 Task: Create a due date automation trigger when advanced on, on the tuesday of the week before a card is due add dates not due next month at 11:00 AM.
Action: Mouse moved to (1101, 87)
Screenshot: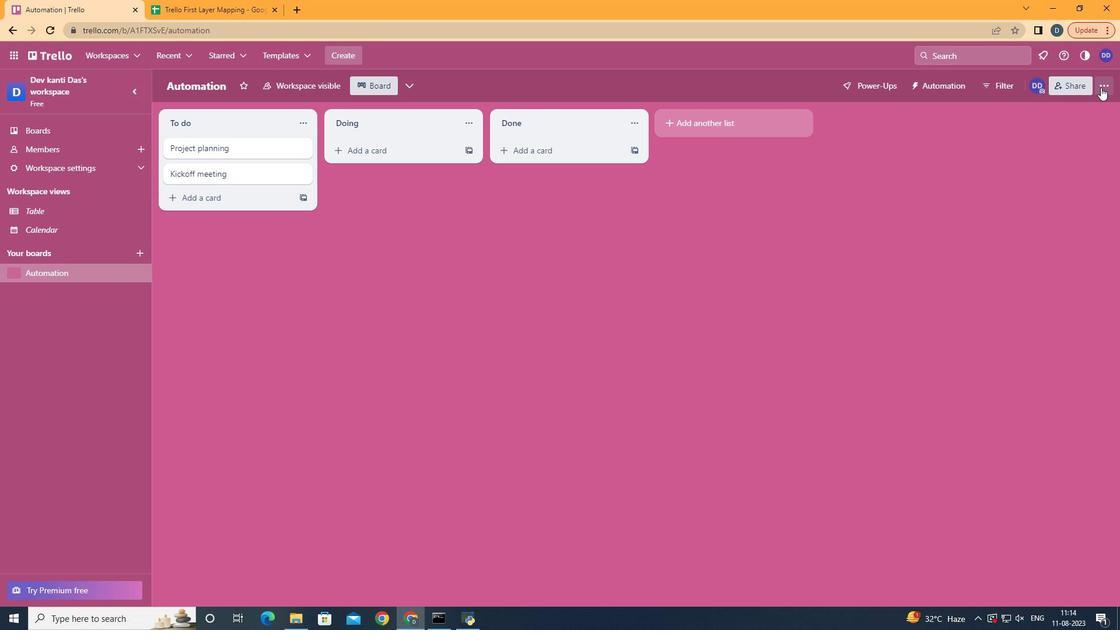 
Action: Mouse pressed left at (1101, 87)
Screenshot: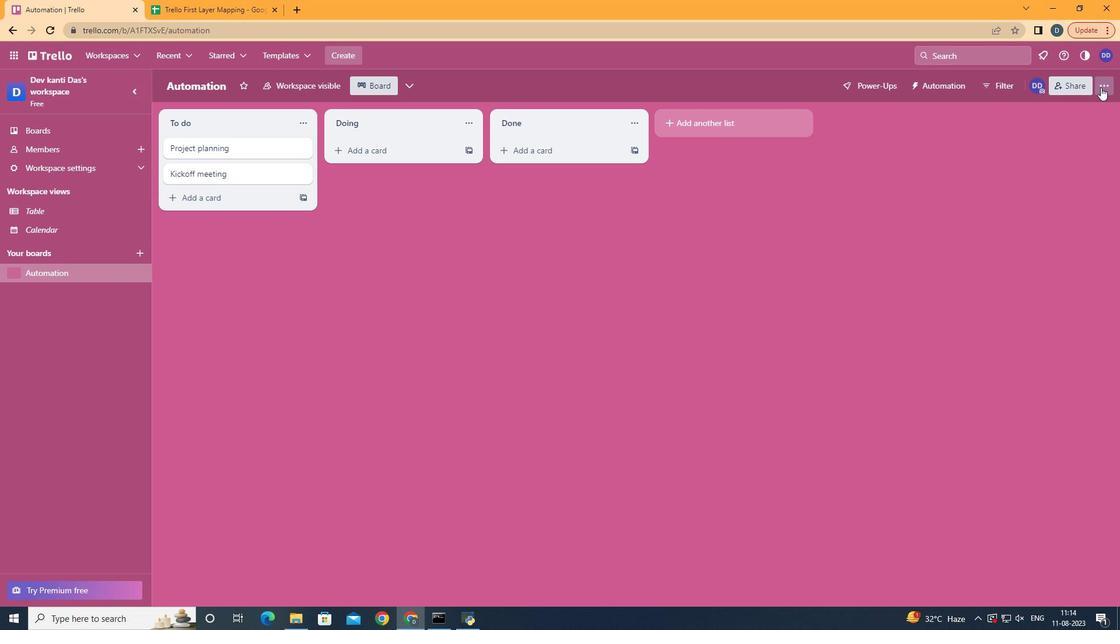 
Action: Mouse moved to (1045, 247)
Screenshot: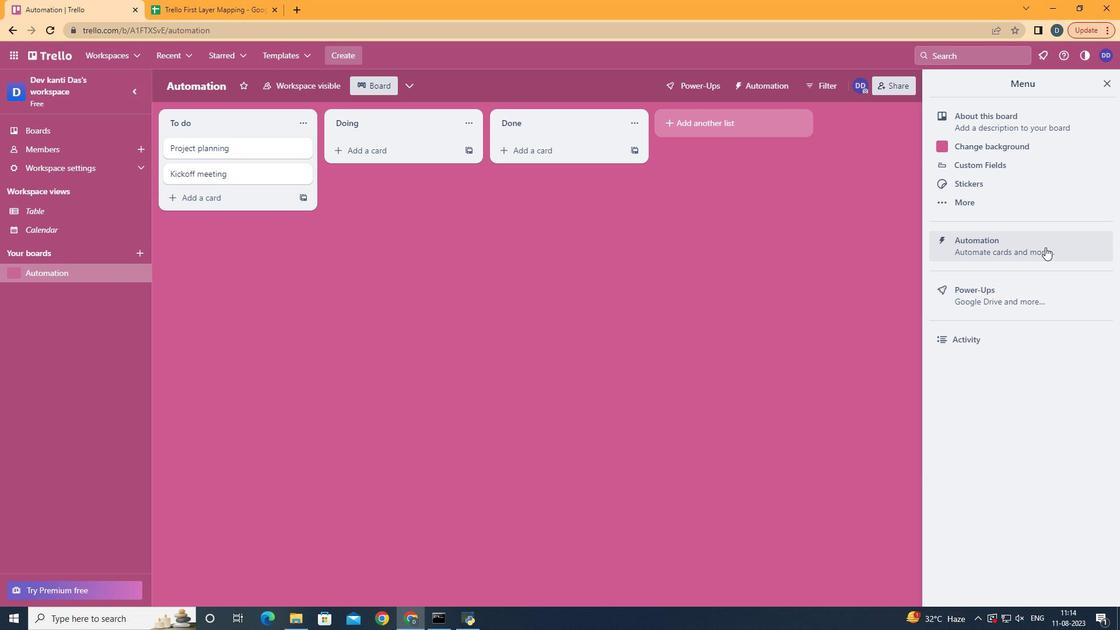 
Action: Mouse pressed left at (1045, 247)
Screenshot: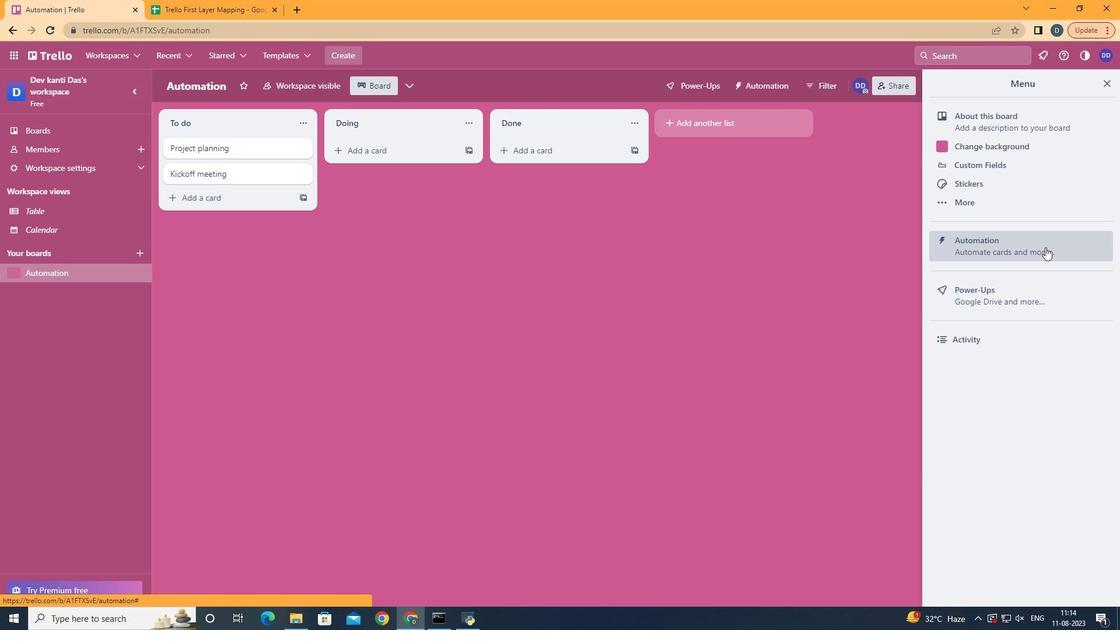 
Action: Mouse moved to (197, 229)
Screenshot: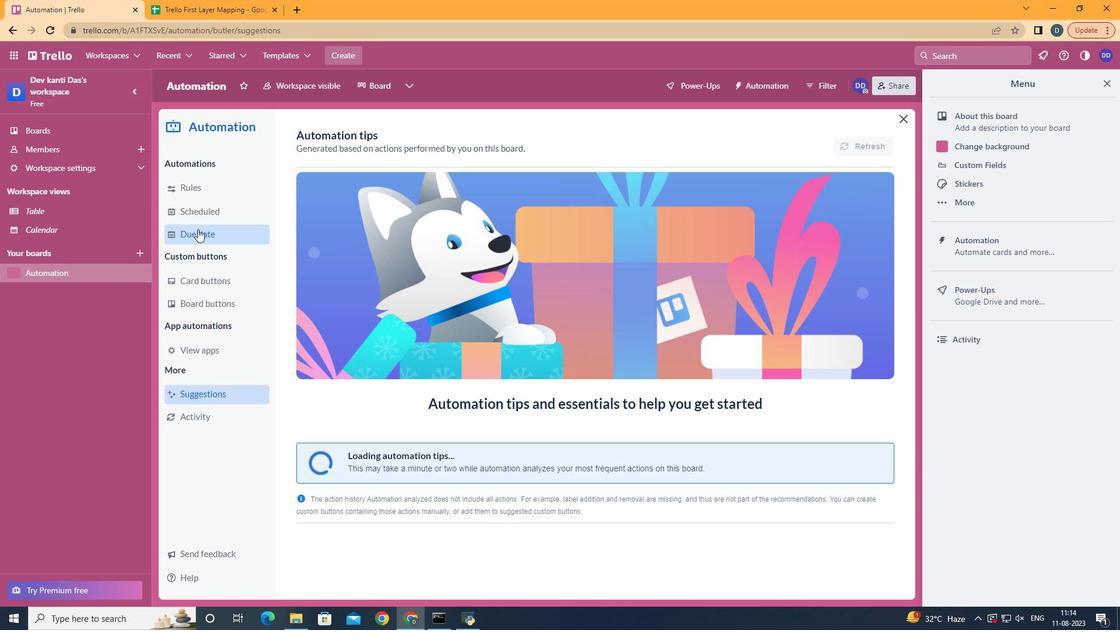 
Action: Mouse pressed left at (197, 229)
Screenshot: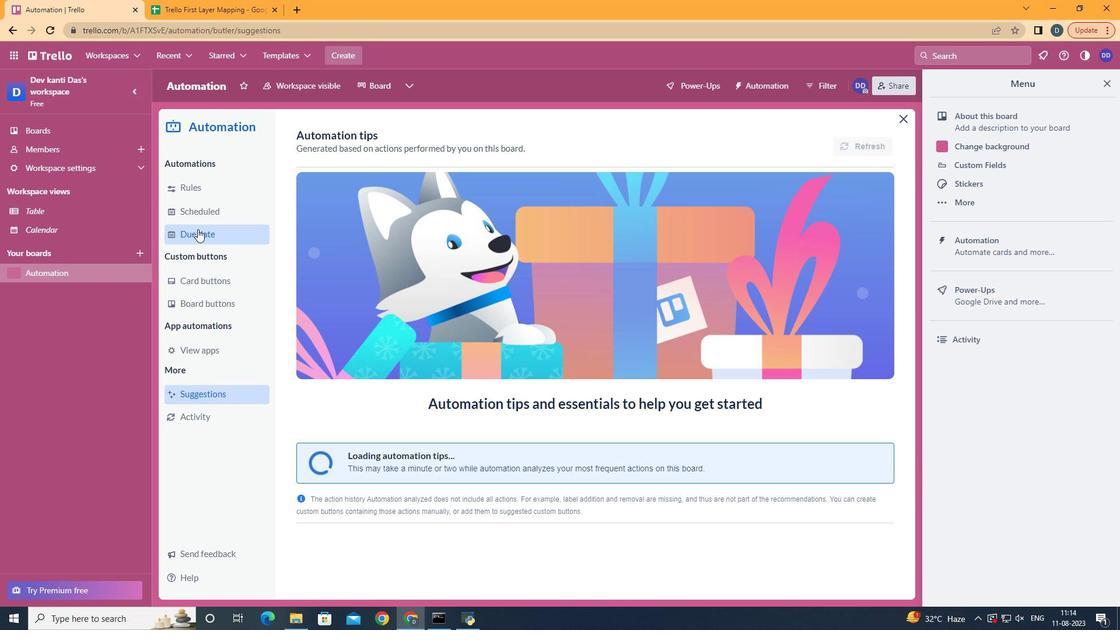 
Action: Mouse moved to (815, 140)
Screenshot: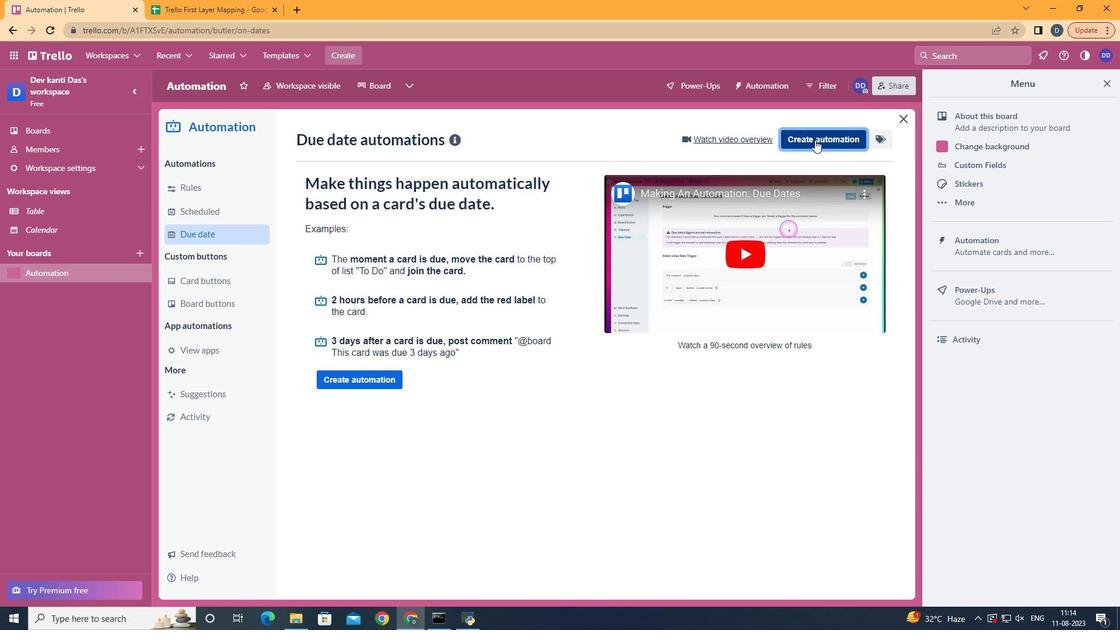 
Action: Mouse pressed left at (815, 140)
Screenshot: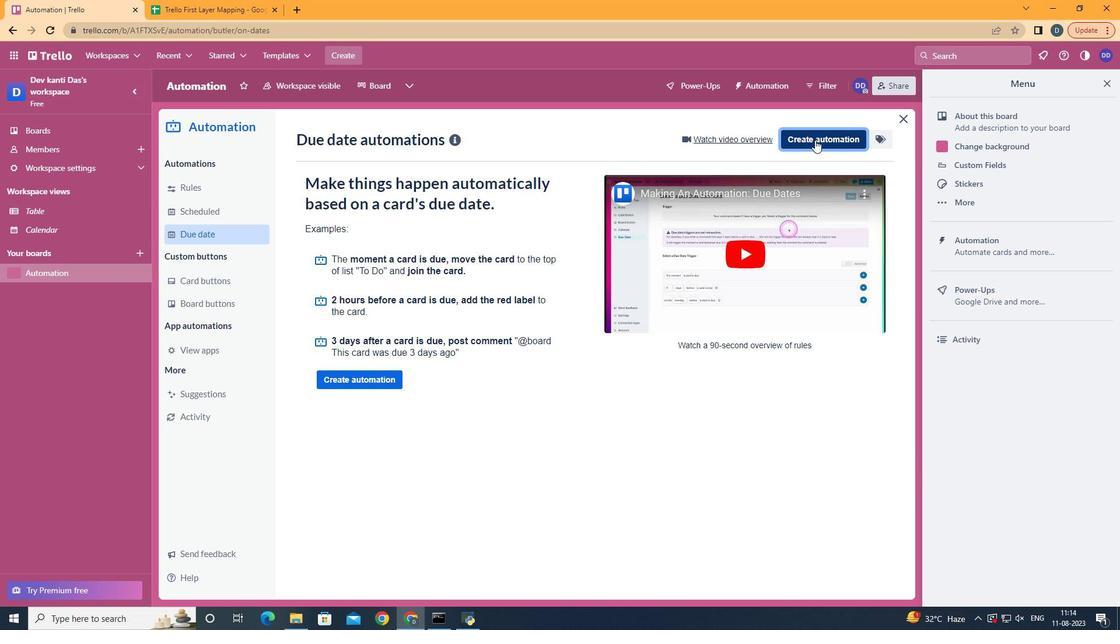 
Action: Mouse moved to (647, 244)
Screenshot: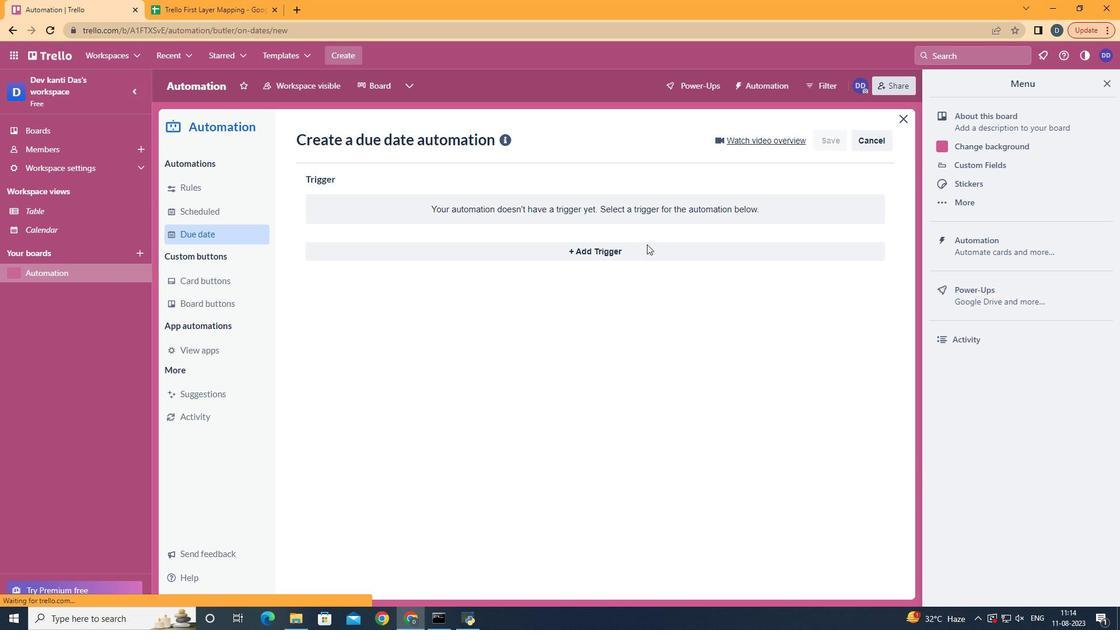 
Action: Mouse pressed left at (647, 244)
Screenshot: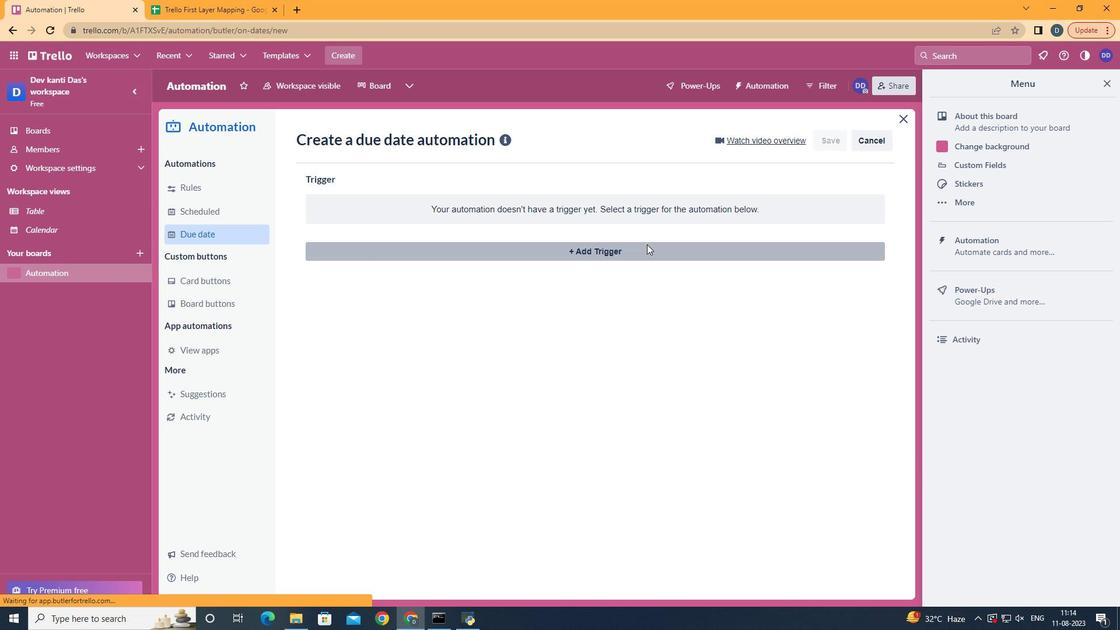 
Action: Mouse moved to (392, 328)
Screenshot: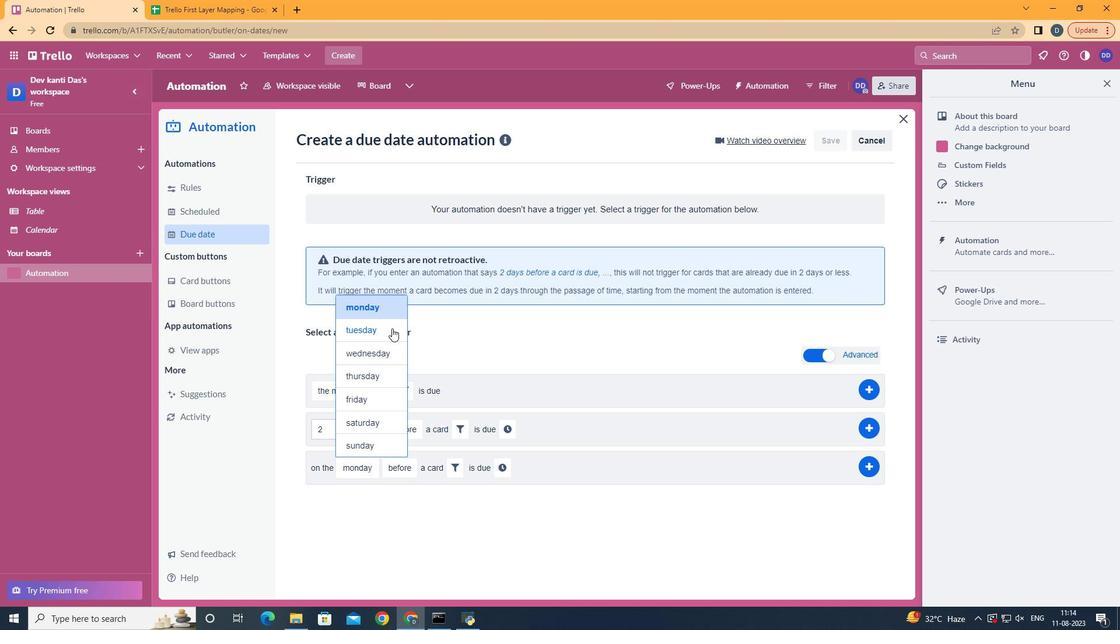 
Action: Mouse pressed left at (392, 328)
Screenshot: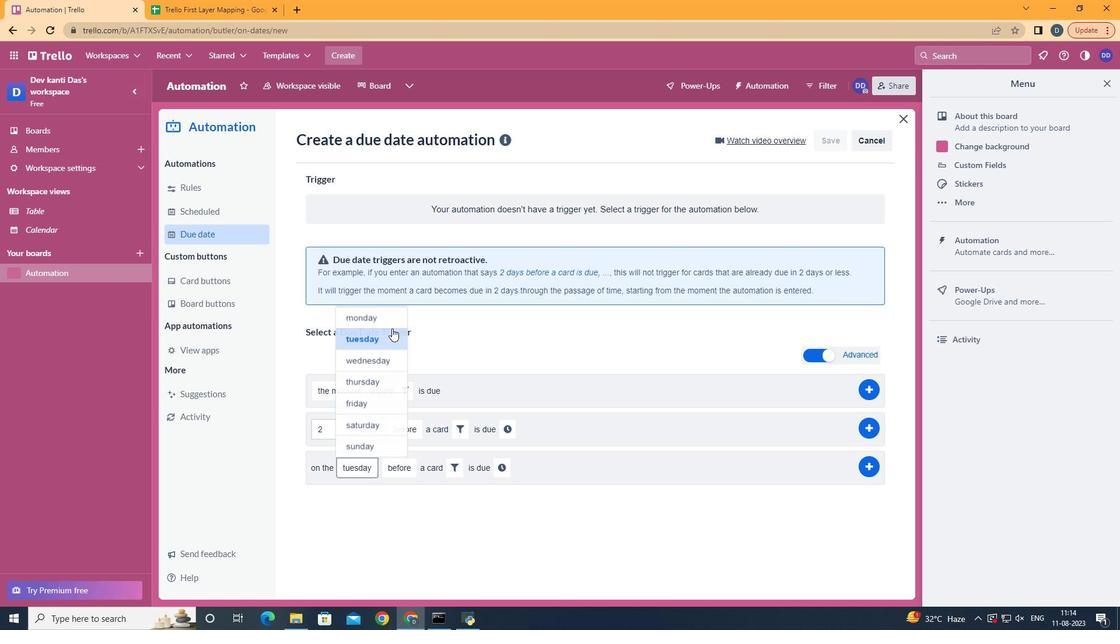 
Action: Mouse moved to (417, 558)
Screenshot: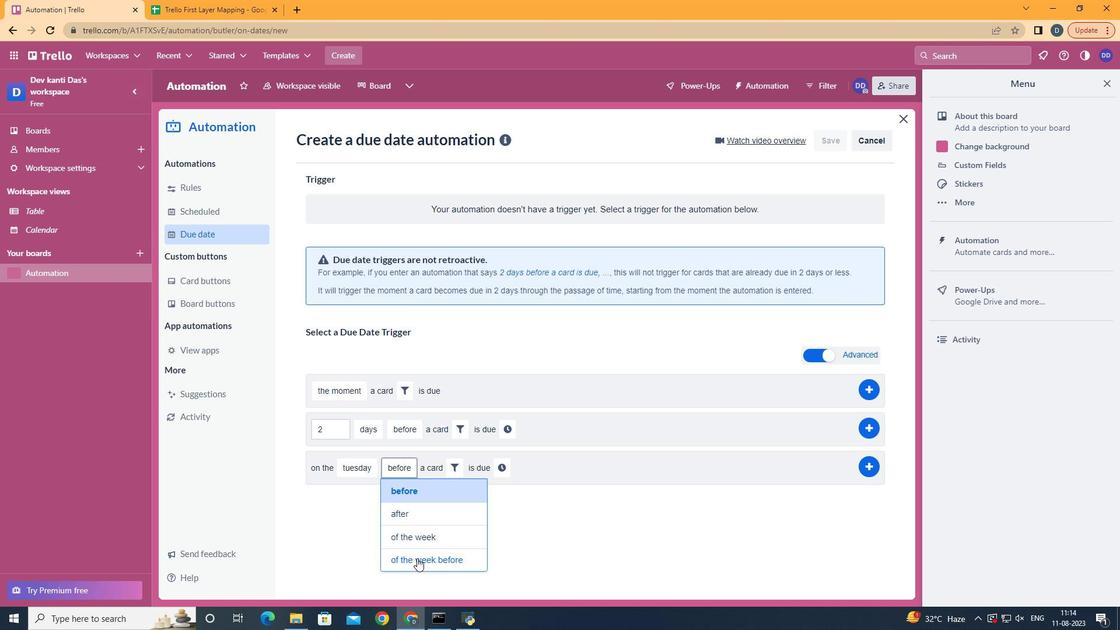 
Action: Mouse pressed left at (417, 558)
Screenshot: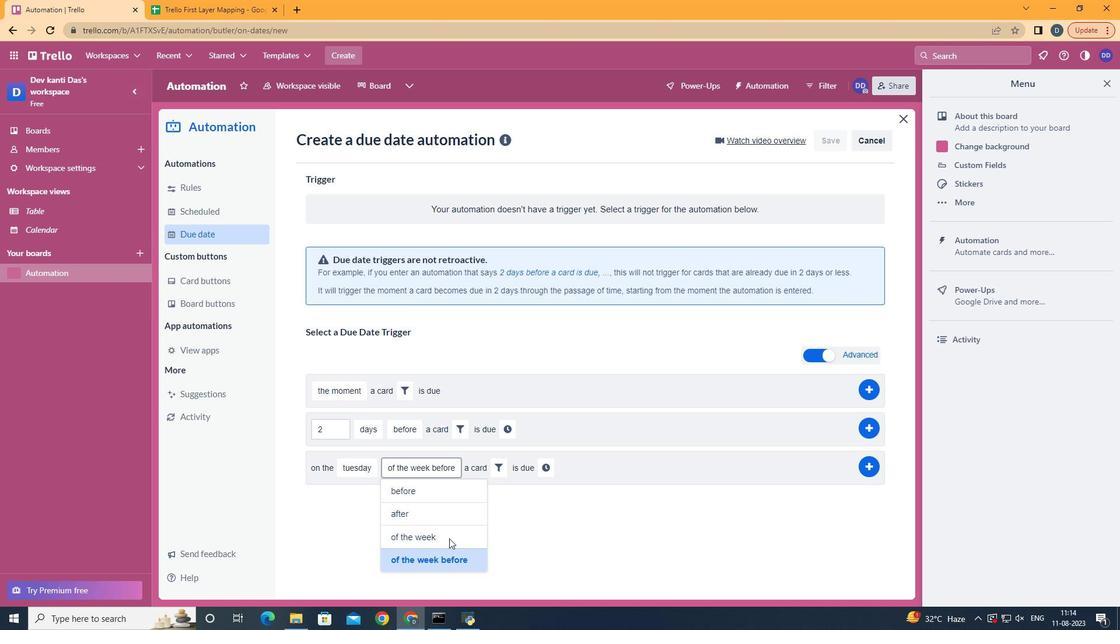 
Action: Mouse moved to (506, 467)
Screenshot: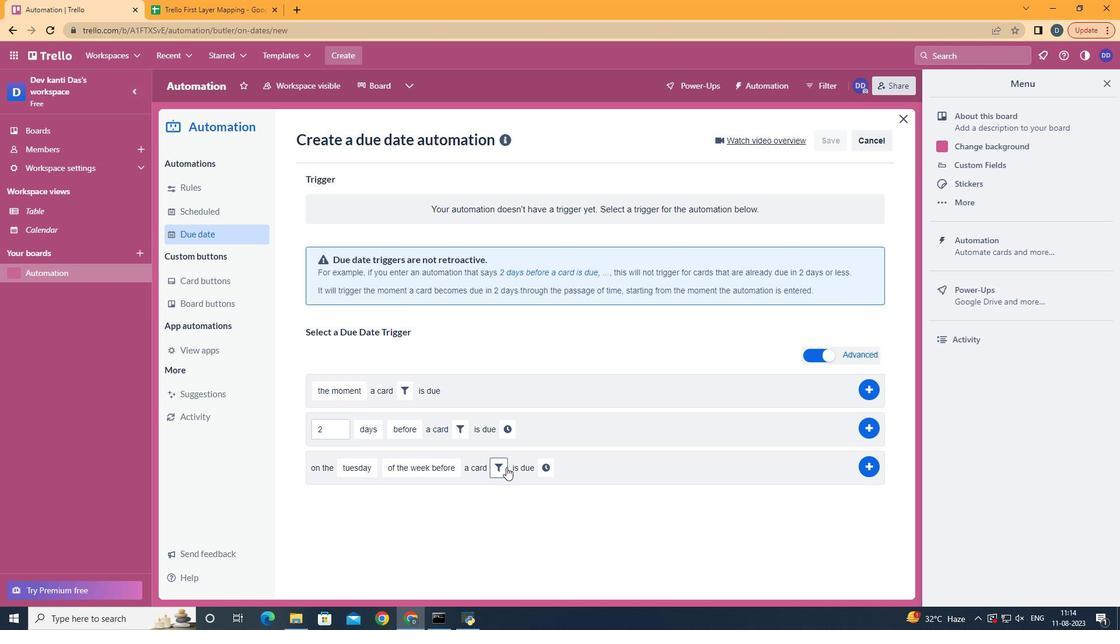
Action: Mouse pressed left at (506, 467)
Screenshot: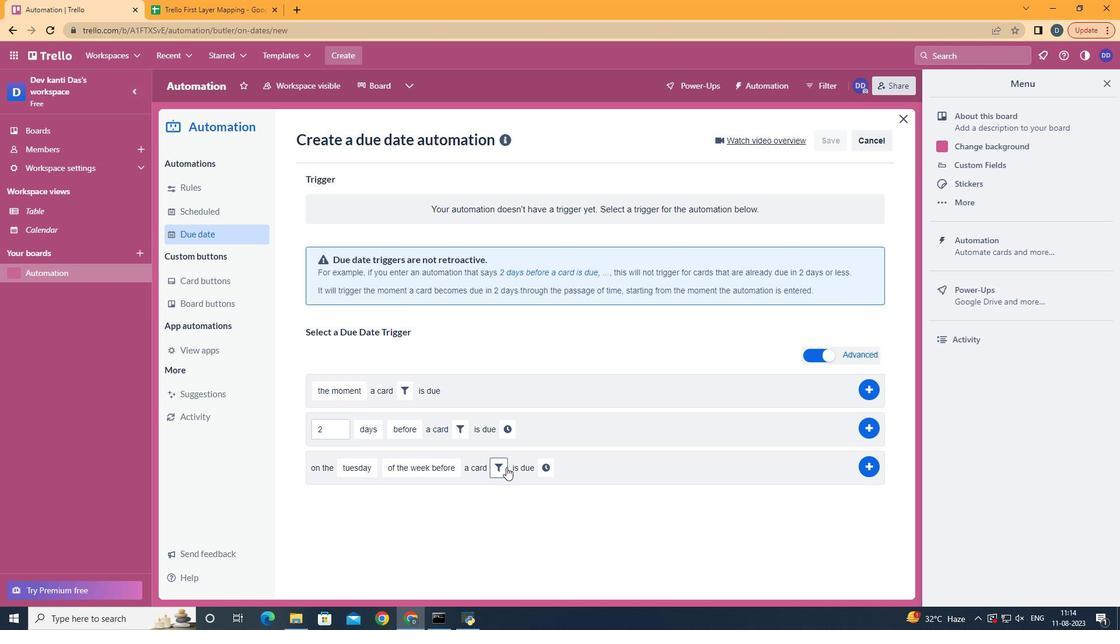 
Action: Mouse moved to (580, 501)
Screenshot: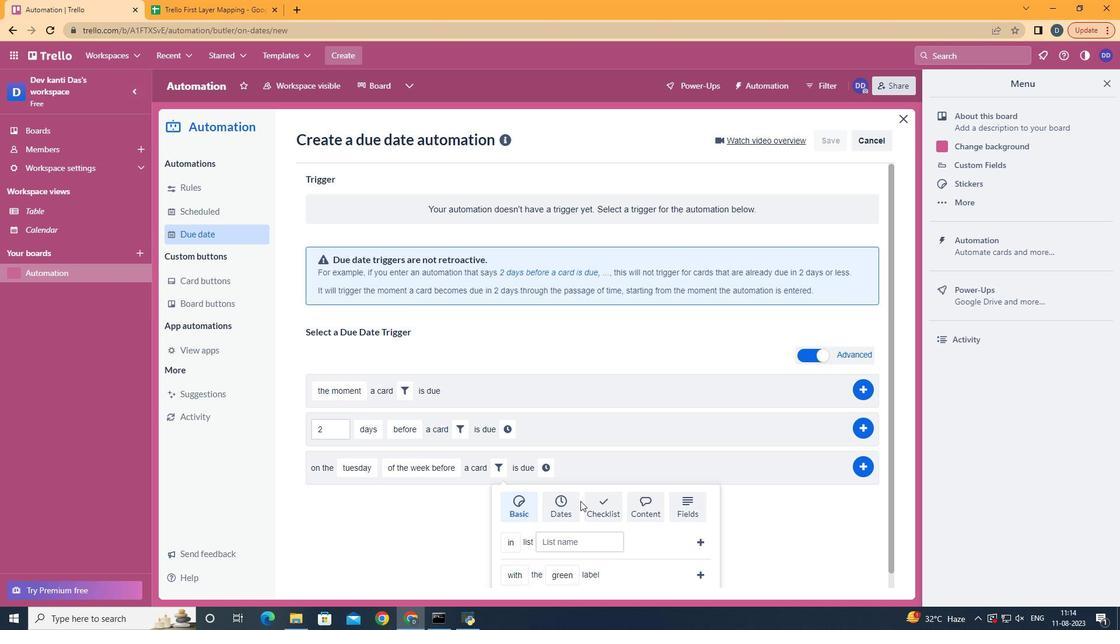 
Action: Mouse pressed left at (580, 501)
Screenshot: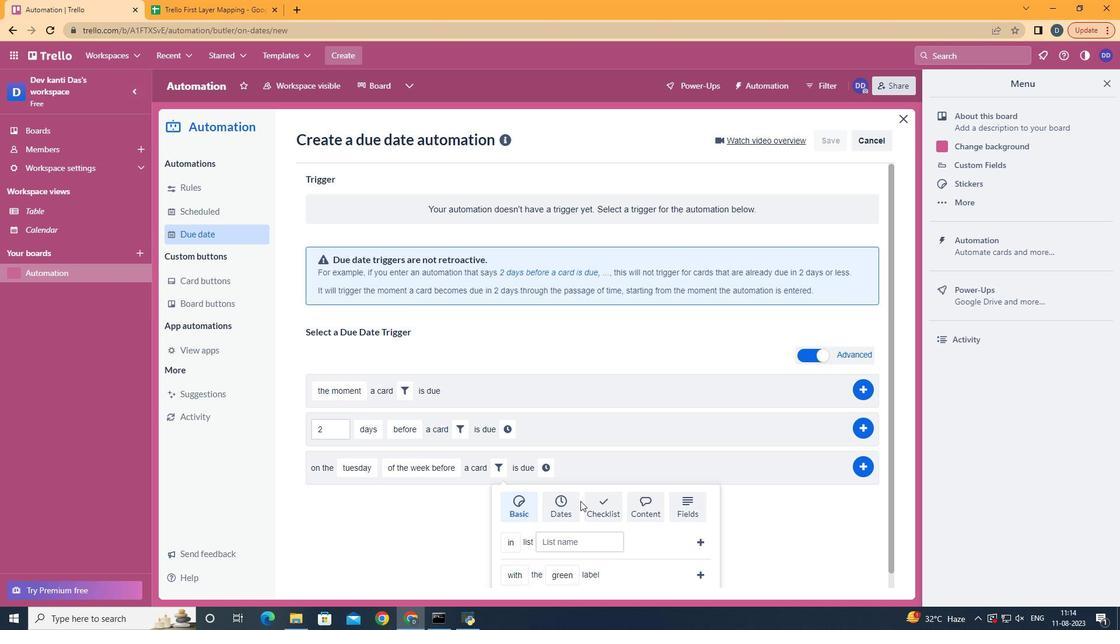 
Action: Mouse moved to (574, 503)
Screenshot: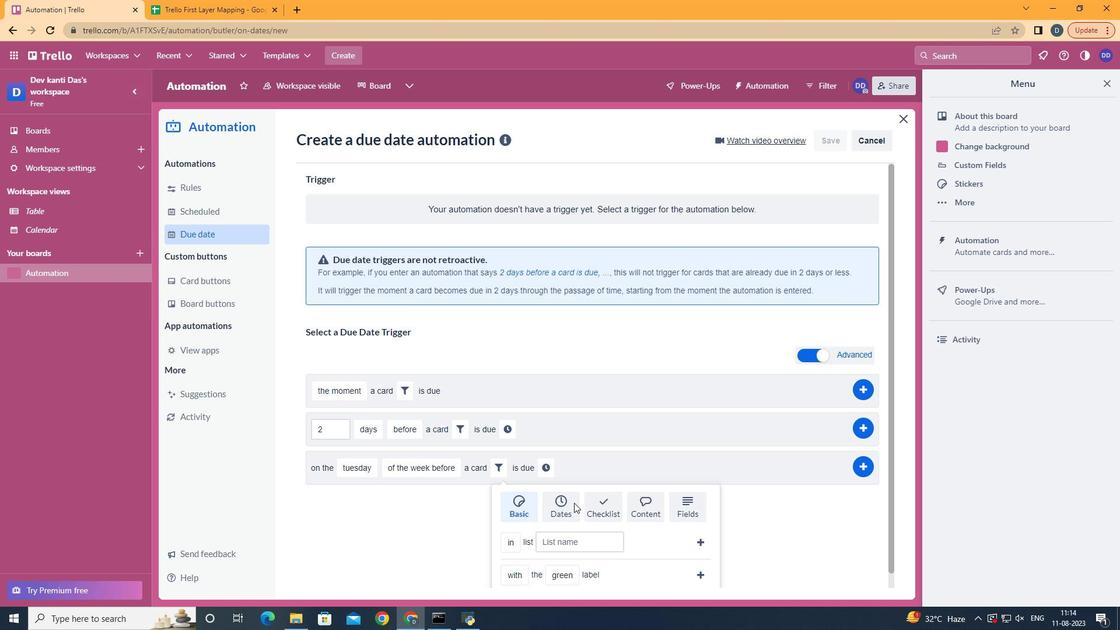 
Action: Mouse pressed left at (574, 503)
Screenshot: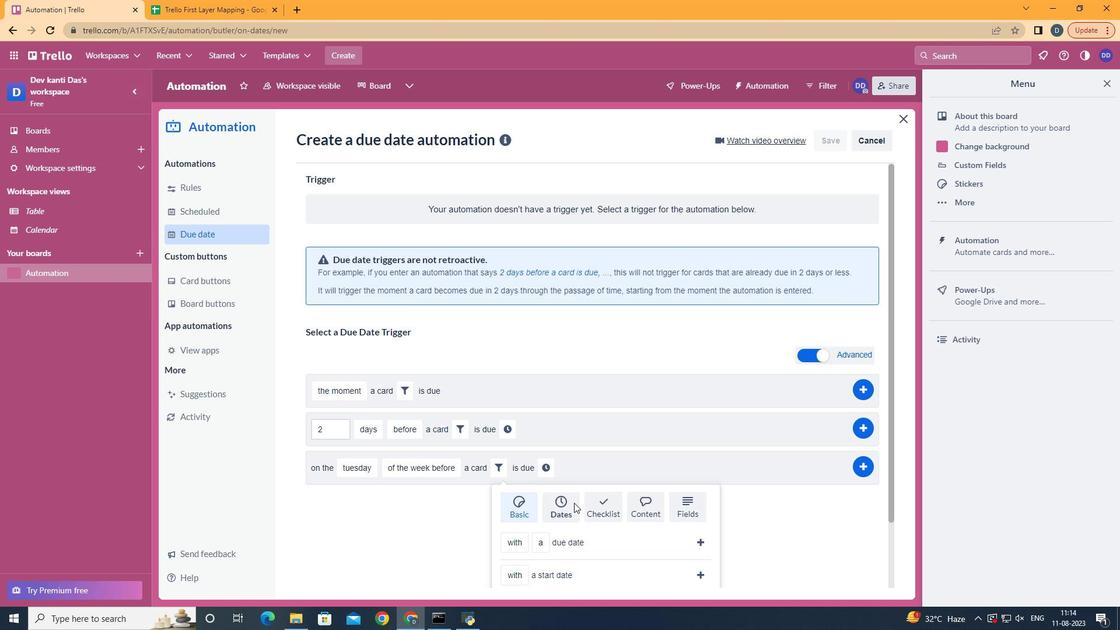 
Action: Mouse scrolled (574, 502) with delta (0, 0)
Screenshot: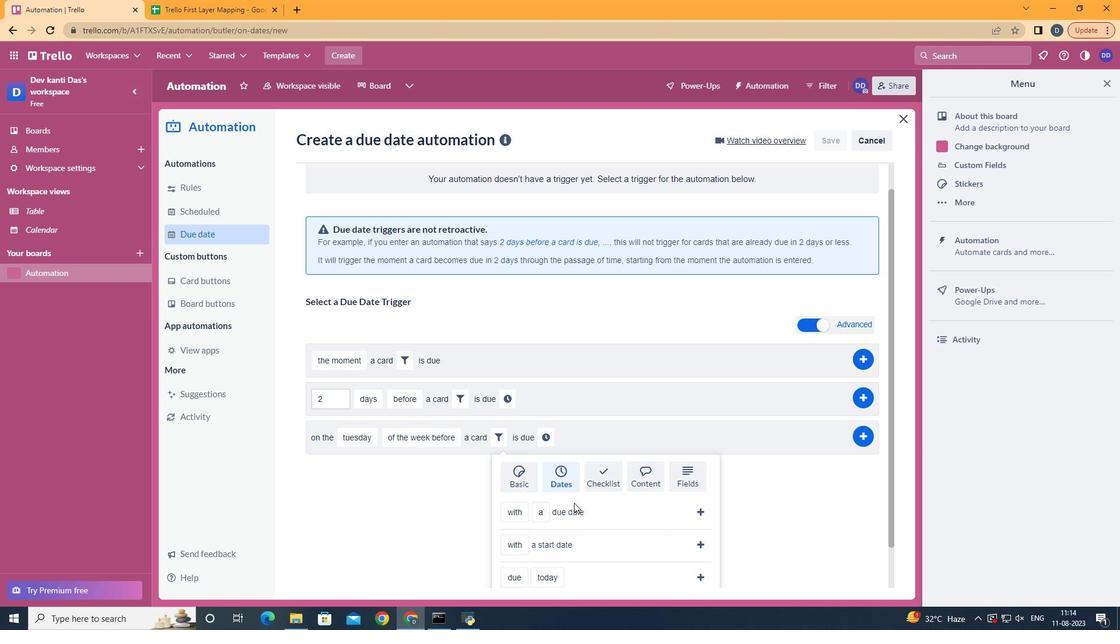 
Action: Mouse scrolled (574, 502) with delta (0, 0)
Screenshot: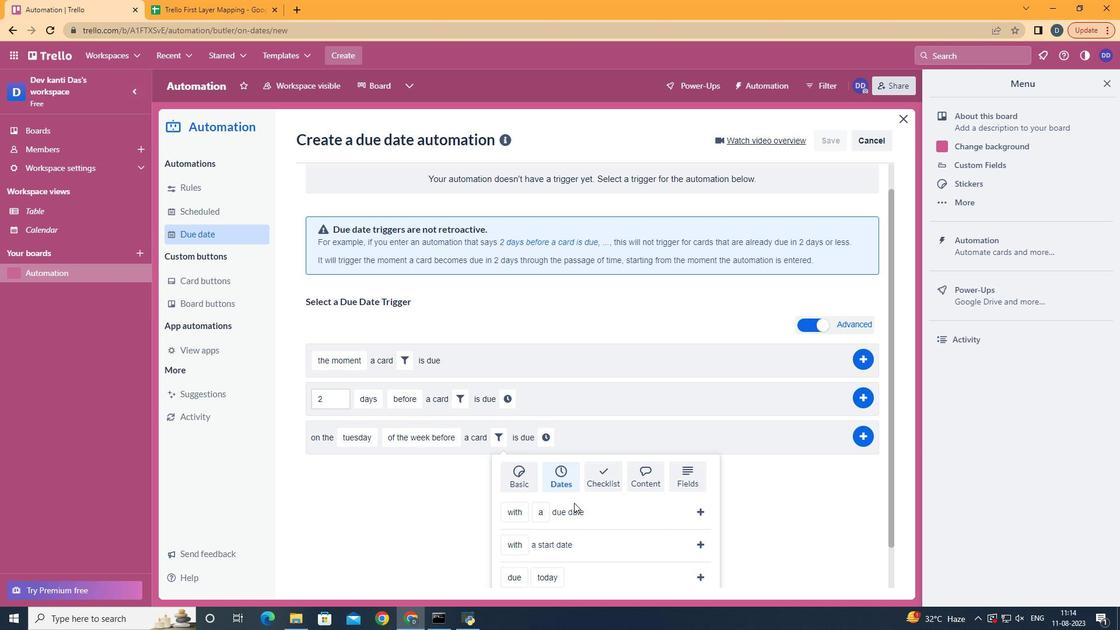 
Action: Mouse scrolled (574, 502) with delta (0, 0)
Screenshot: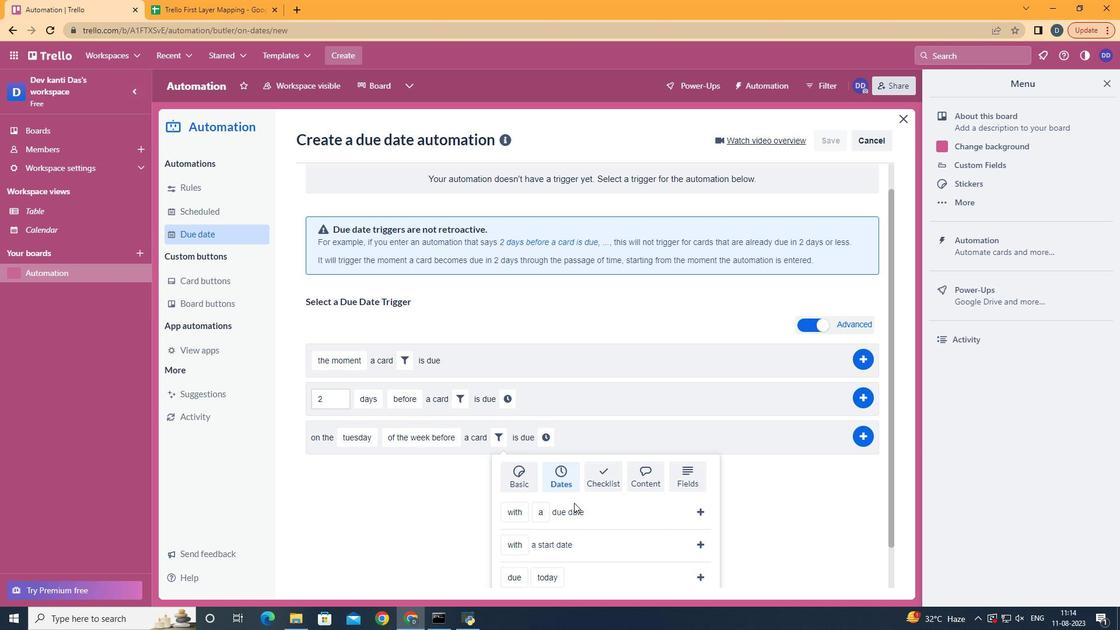
Action: Mouse moved to (552, 463)
Screenshot: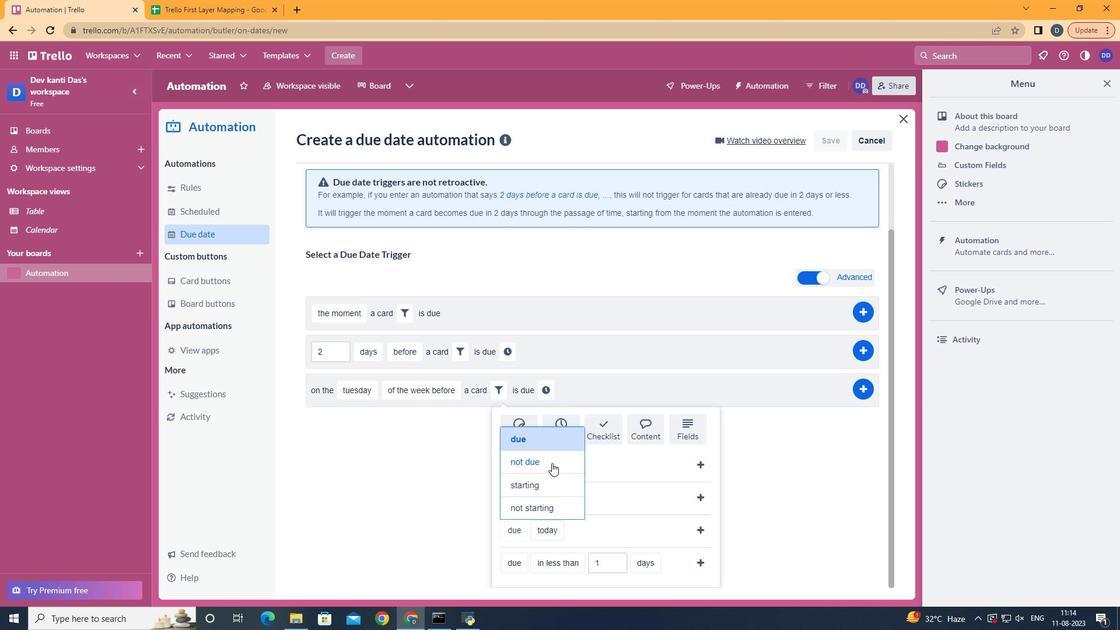 
Action: Mouse pressed left at (552, 463)
Screenshot: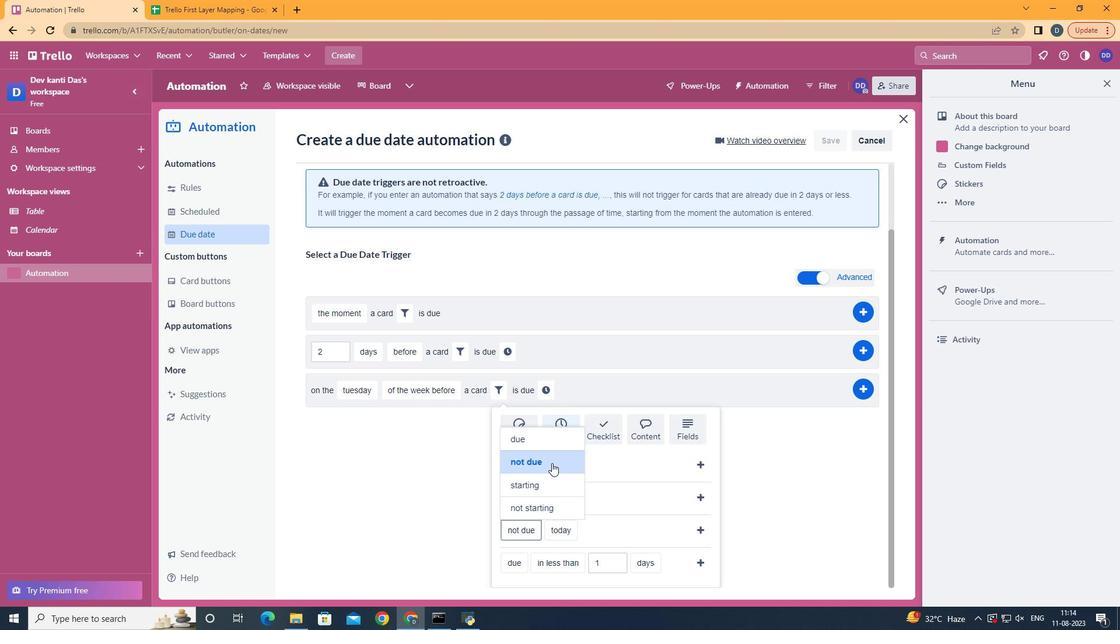 
Action: Mouse moved to (570, 512)
Screenshot: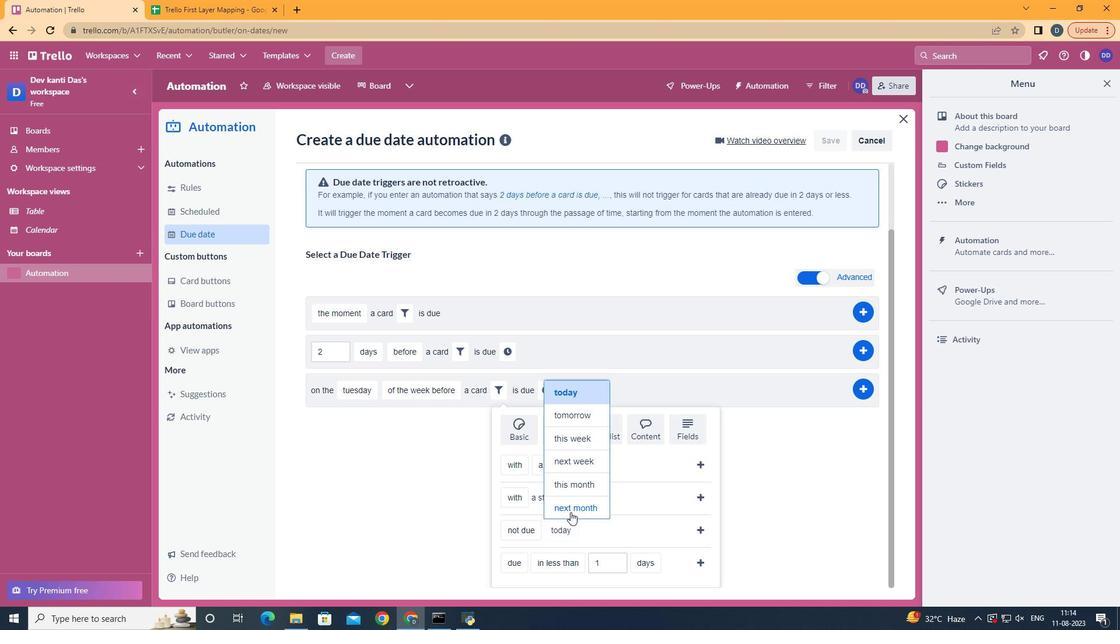 
Action: Mouse pressed left at (570, 512)
Screenshot: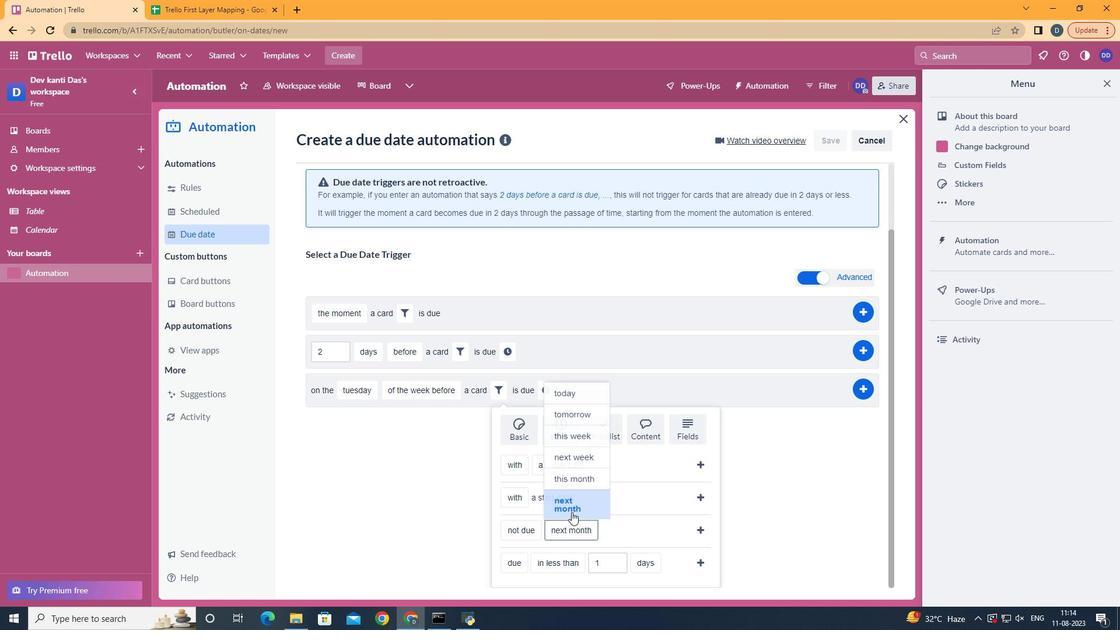 
Action: Mouse moved to (702, 524)
Screenshot: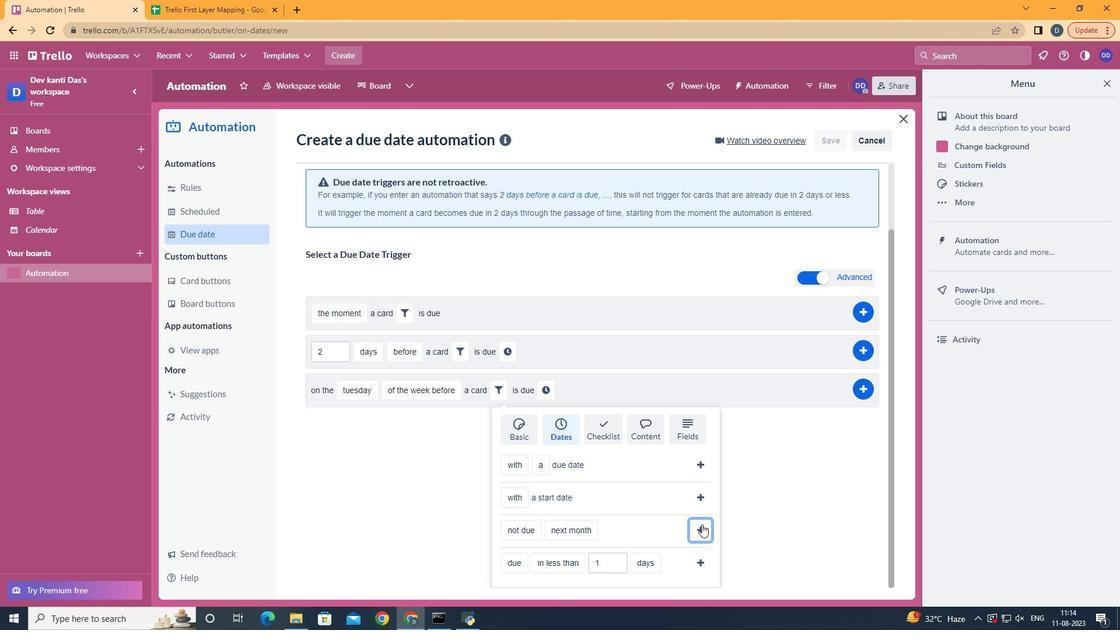 
Action: Mouse pressed left at (702, 524)
Screenshot: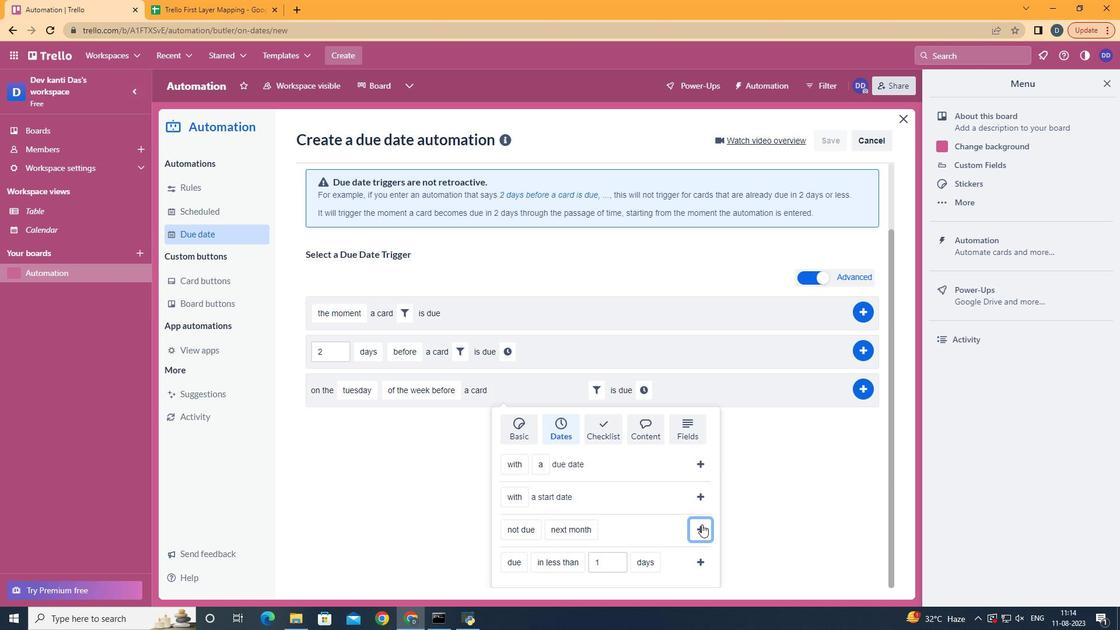 
Action: Mouse moved to (646, 467)
Screenshot: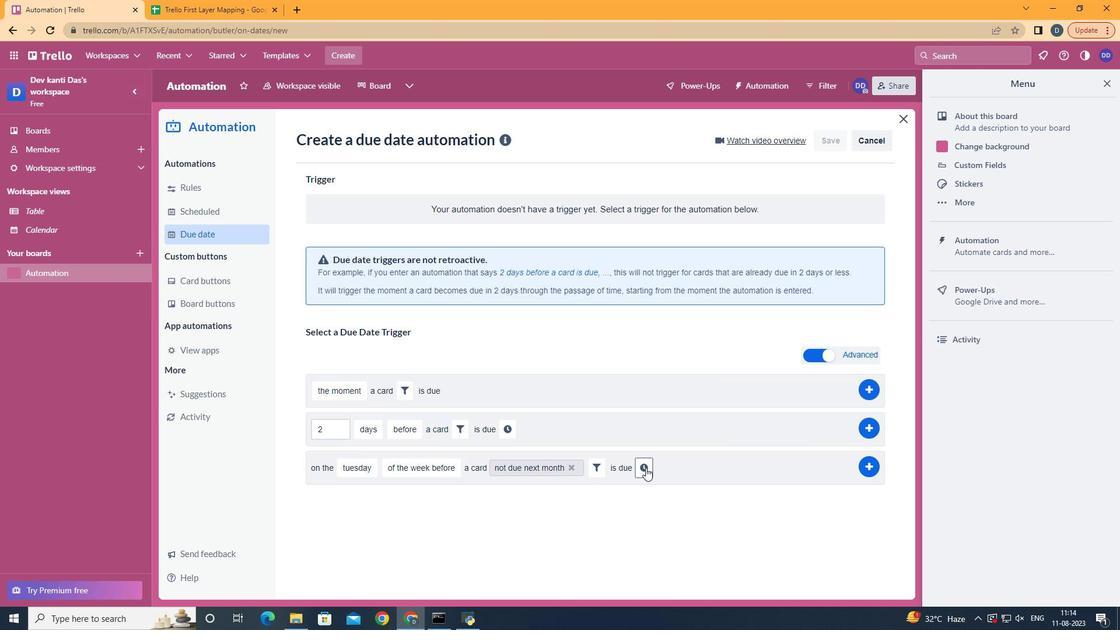 
Action: Mouse pressed left at (646, 467)
Screenshot: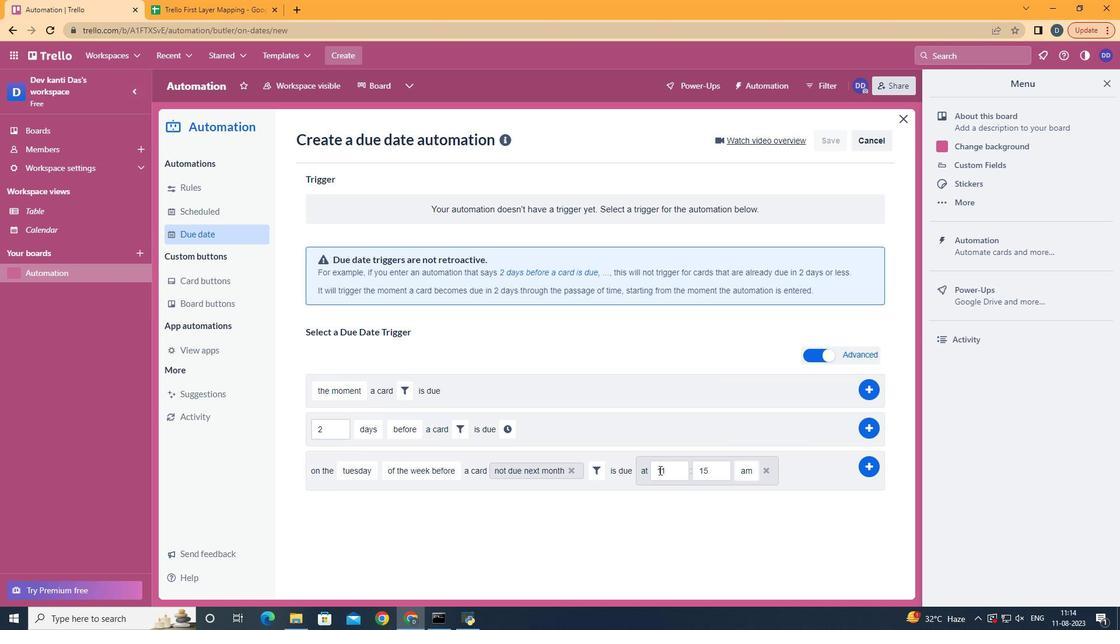 
Action: Mouse moved to (730, 469)
Screenshot: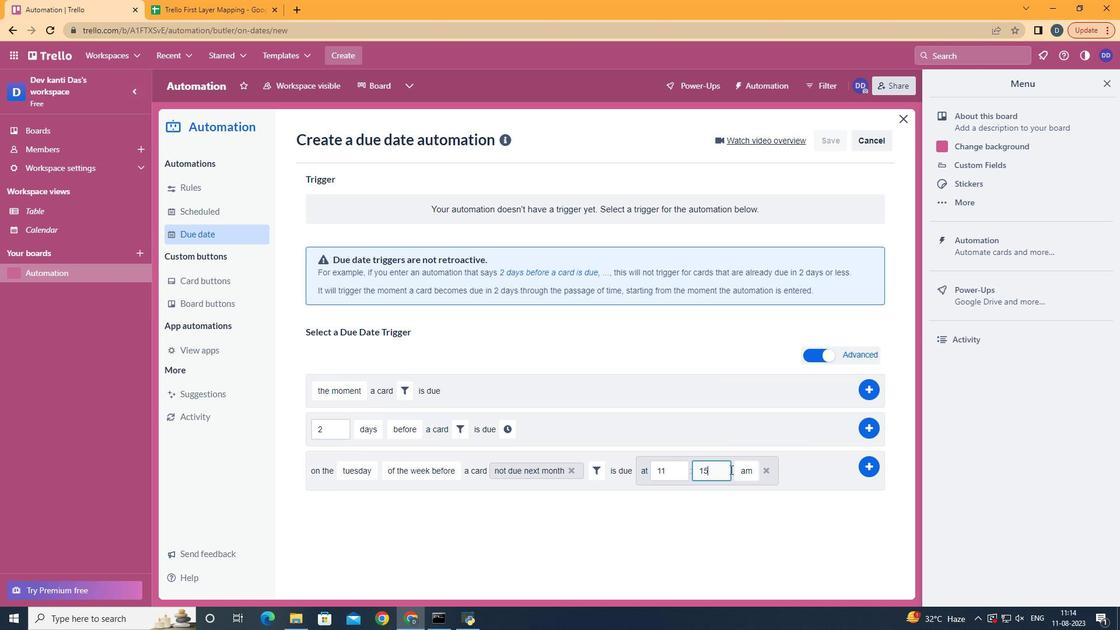 
Action: Mouse pressed left at (730, 469)
Screenshot: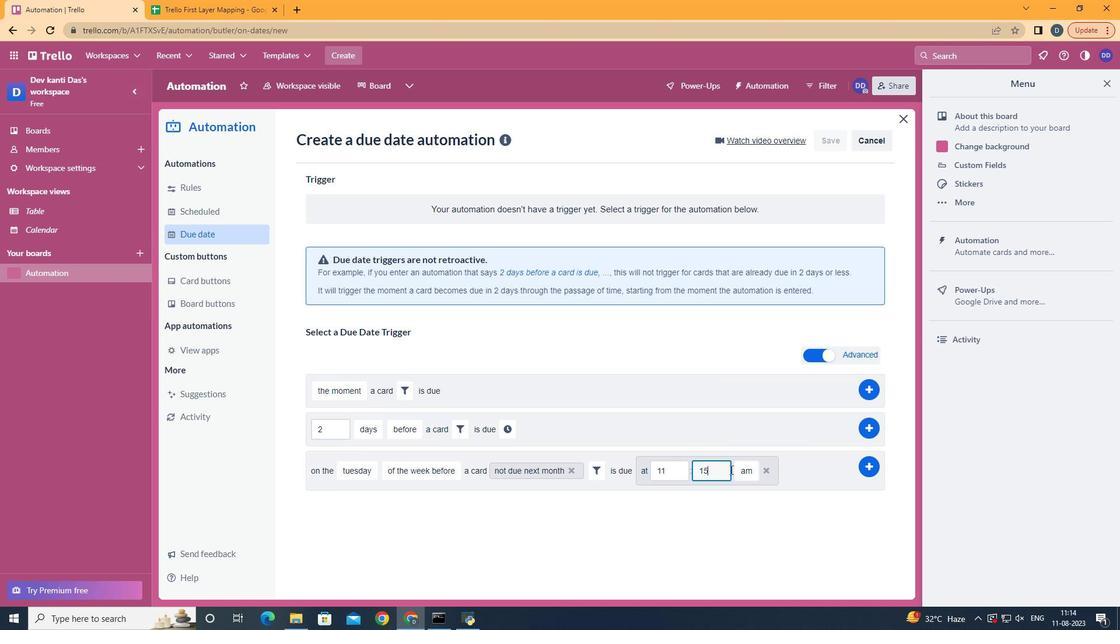 
Action: Key pressed <Key.backspace><Key.backspace>00
Screenshot: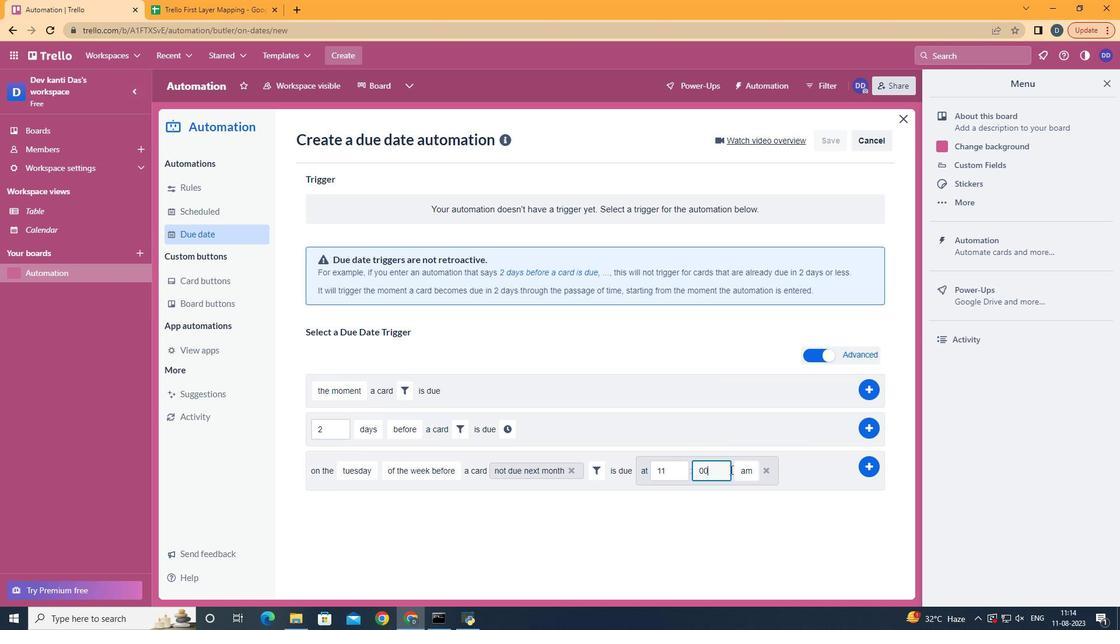 
Action: Mouse moved to (865, 465)
Screenshot: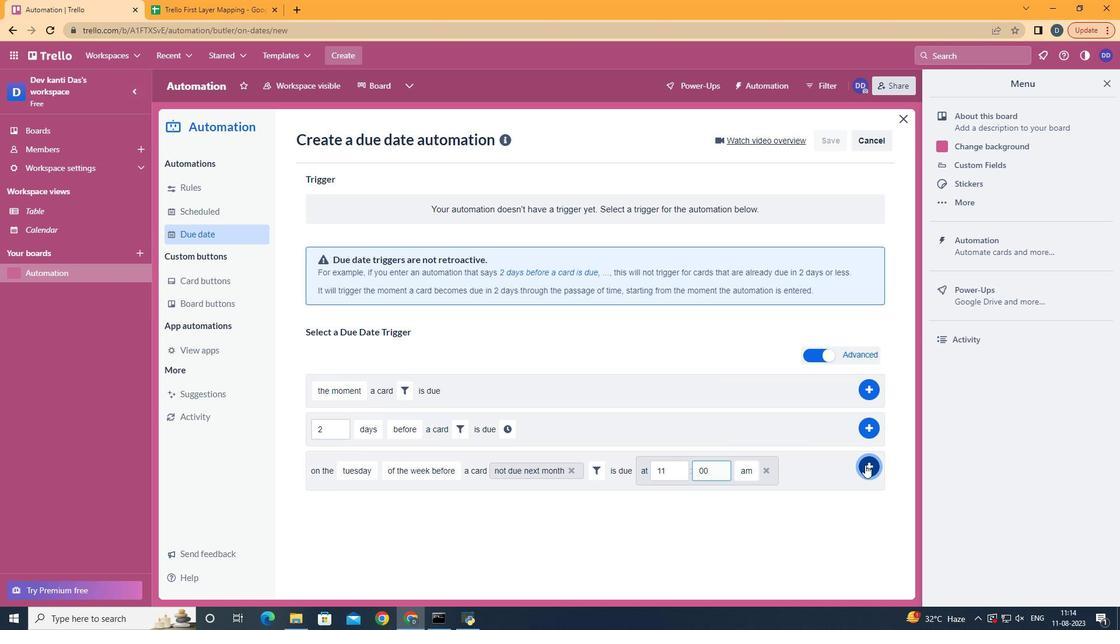 
Action: Mouse pressed left at (865, 465)
Screenshot: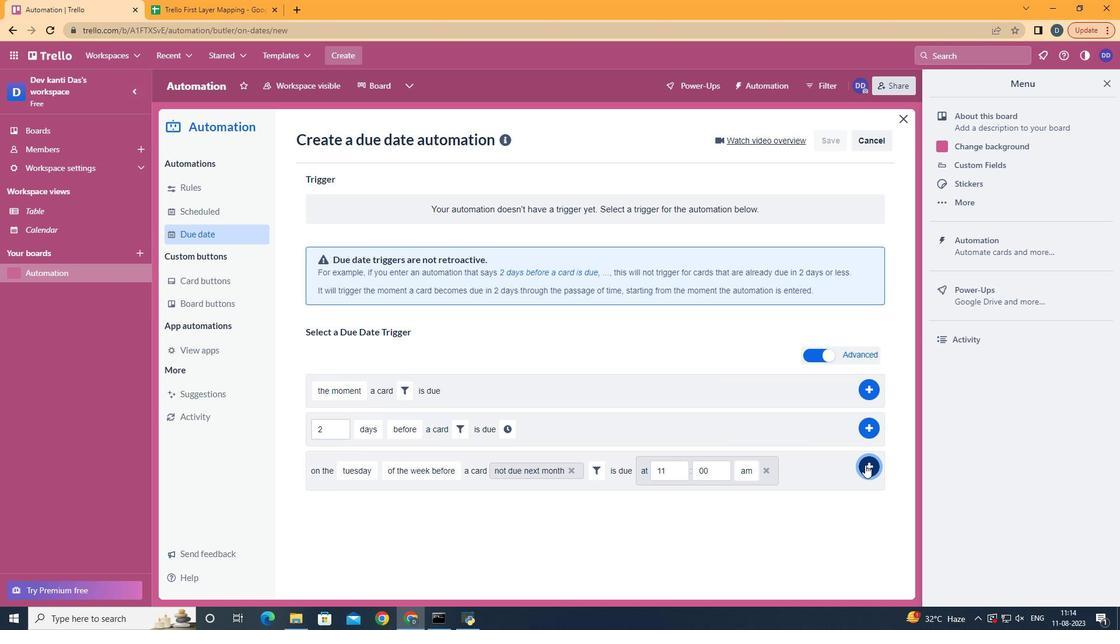 
